 Task: Create a due date automation trigger when advanced on, on the monday of the week a card is due add fields without custom field "Resume" set to a date in this month at 11:00 AM.
Action: Mouse moved to (853, 105)
Screenshot: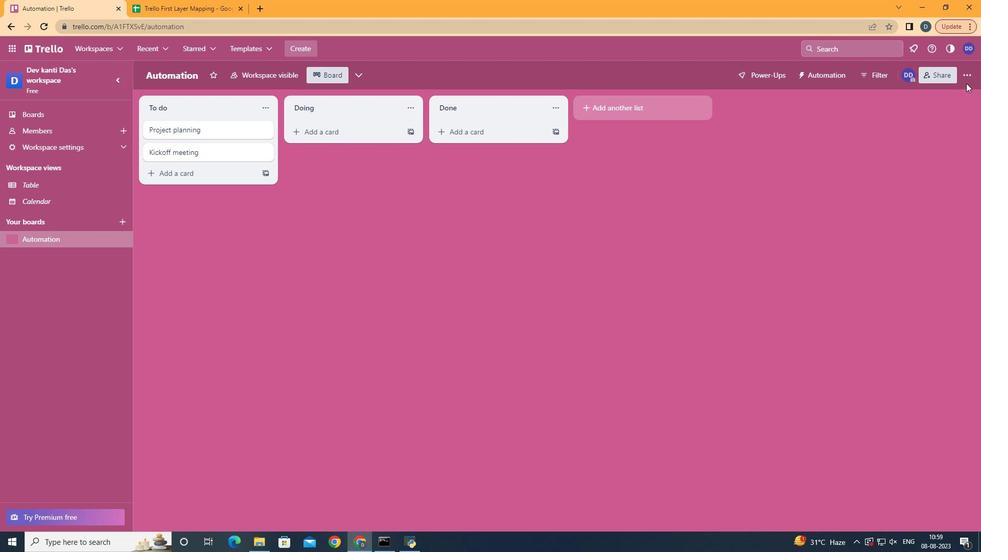
Action: Mouse pressed left at (853, 105)
Screenshot: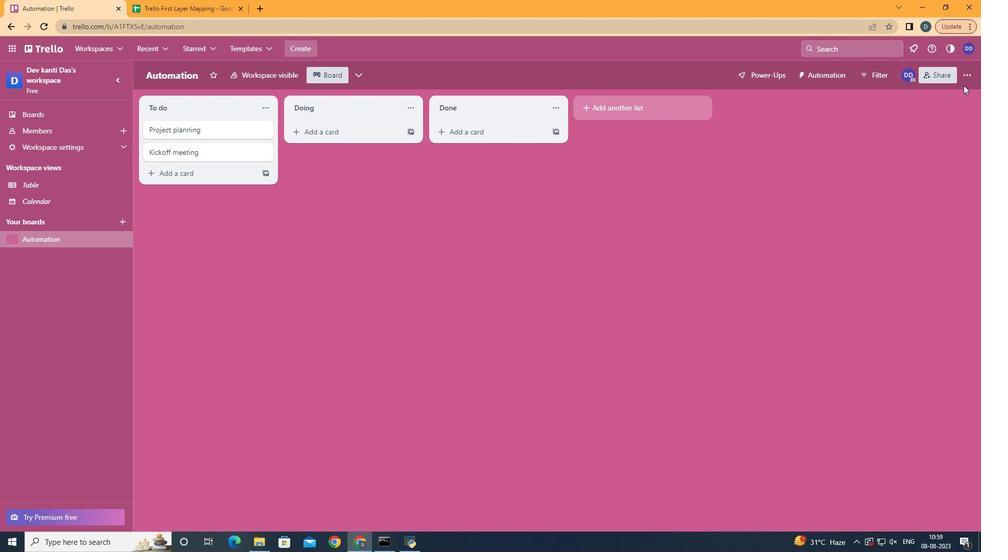 
Action: Mouse moved to (851, 101)
Screenshot: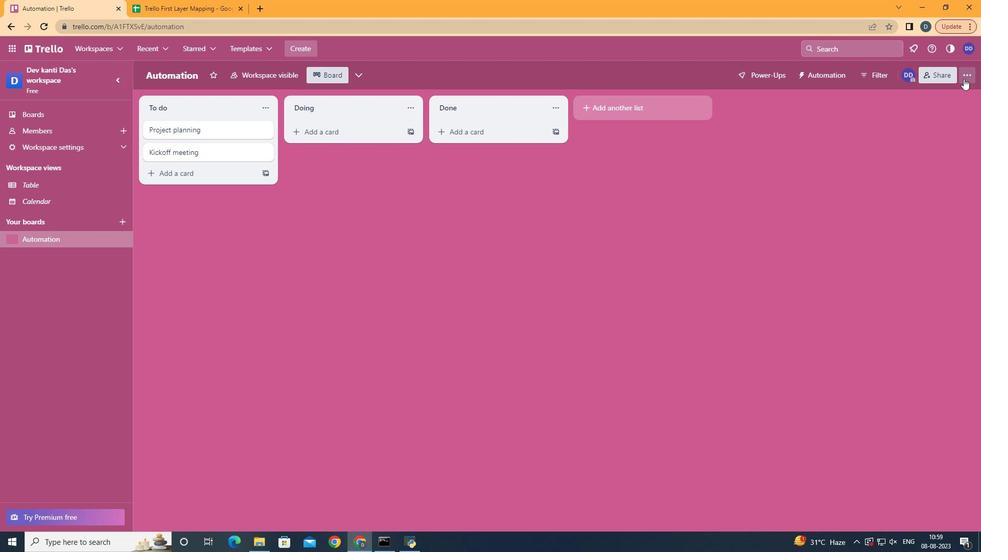 
Action: Mouse pressed left at (851, 101)
Screenshot: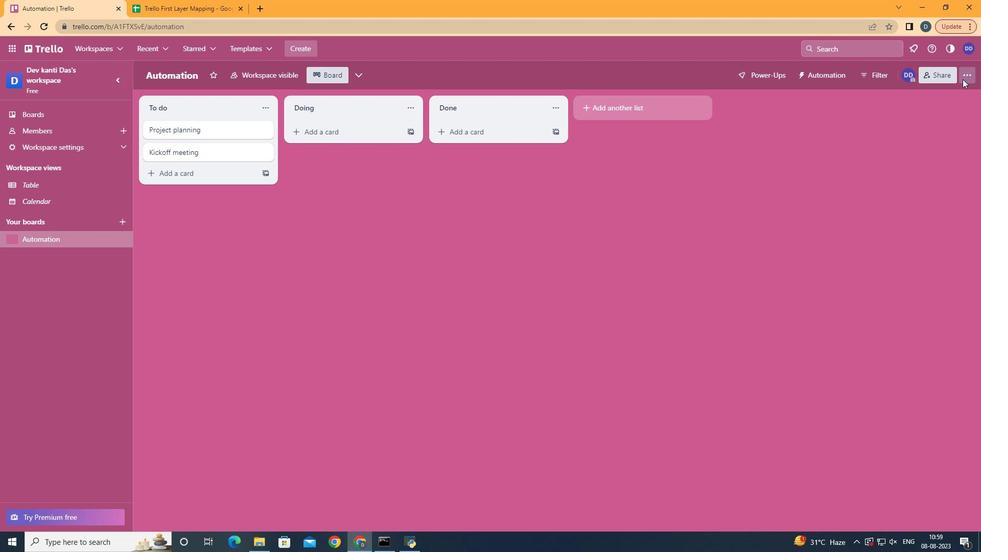 
Action: Mouse moved to (786, 225)
Screenshot: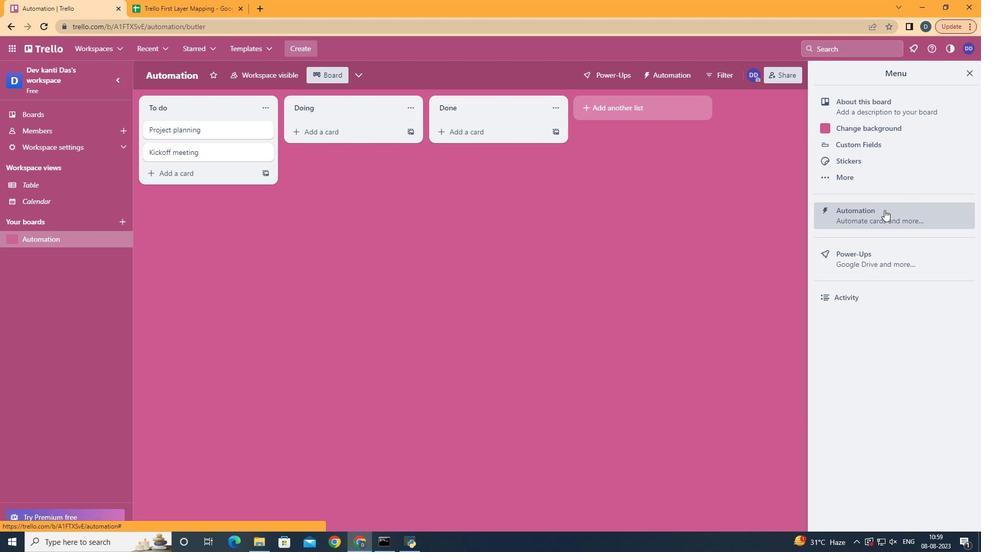 
Action: Mouse pressed left at (786, 225)
Screenshot: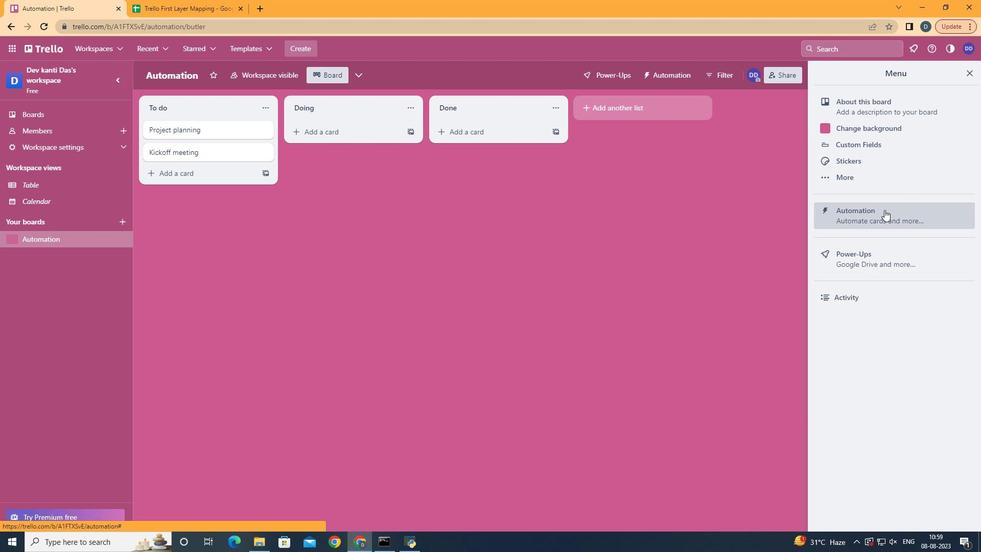 
Action: Mouse moved to (202, 218)
Screenshot: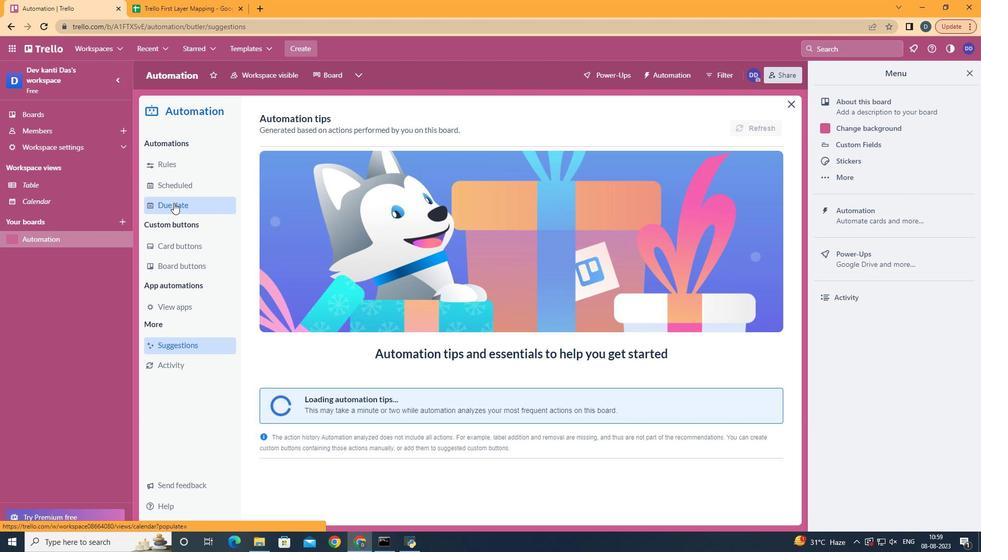 
Action: Mouse pressed left at (202, 218)
Screenshot: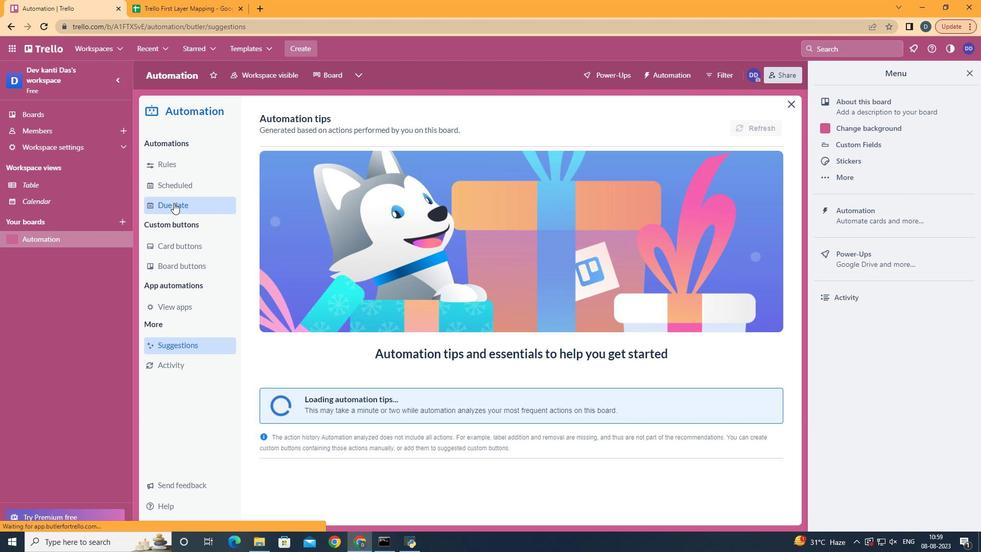 
Action: Mouse moved to (651, 139)
Screenshot: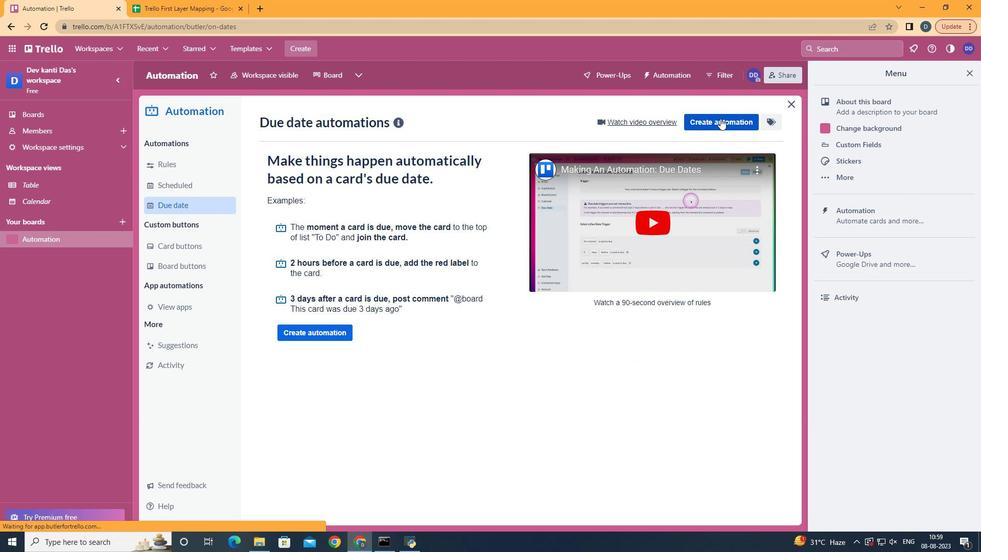 
Action: Mouse pressed left at (651, 139)
Screenshot: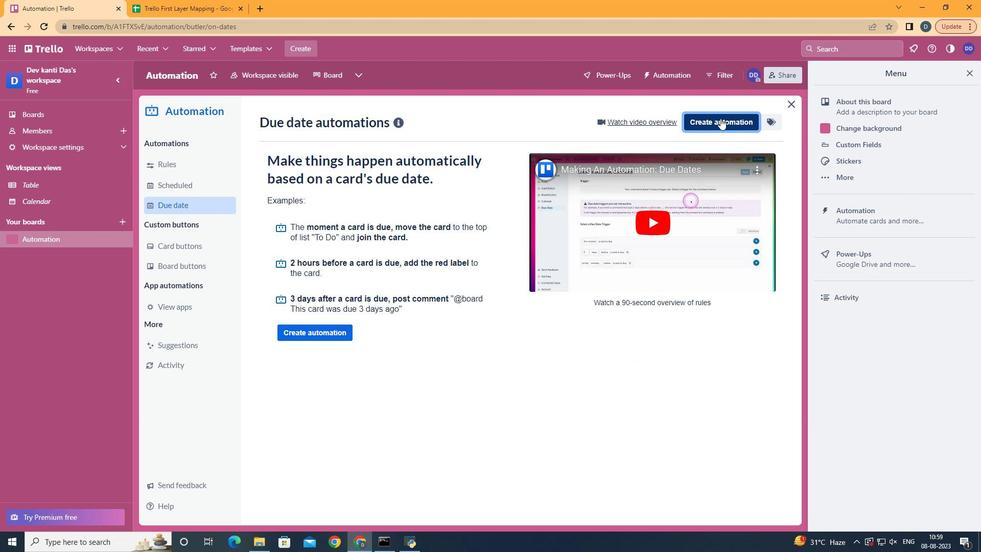 
Action: Mouse moved to (502, 236)
Screenshot: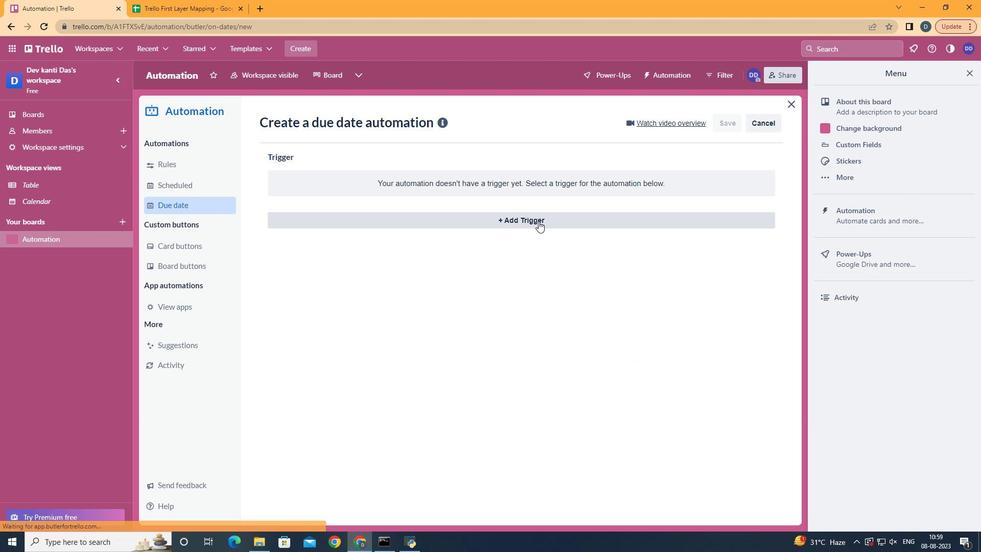 
Action: Mouse pressed left at (502, 236)
Screenshot: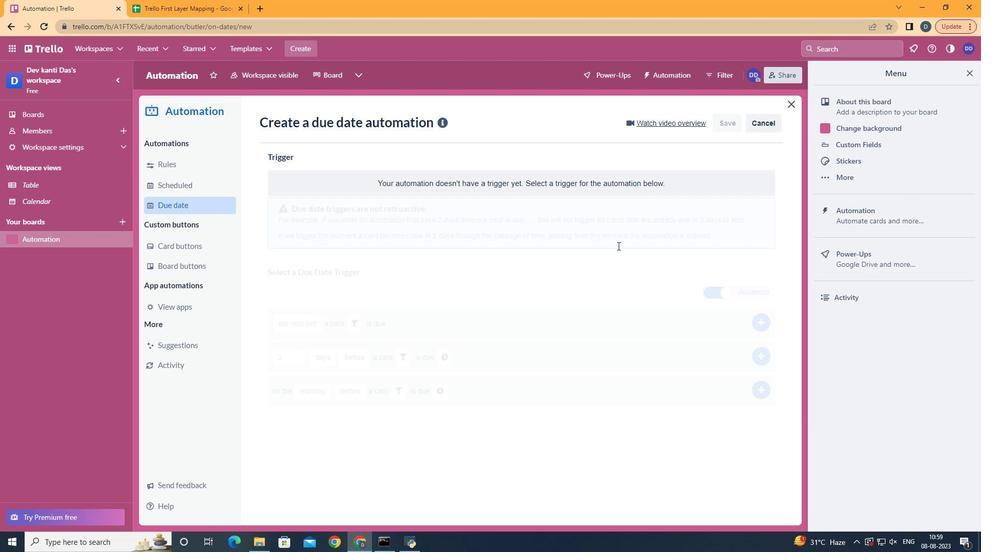 
Action: Mouse moved to (334, 279)
Screenshot: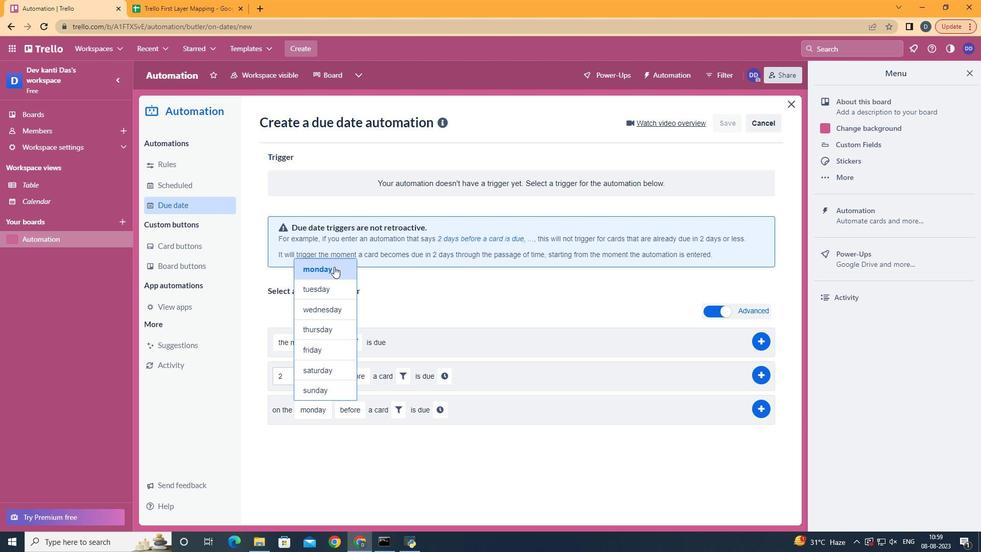 
Action: Mouse pressed left at (334, 279)
Screenshot: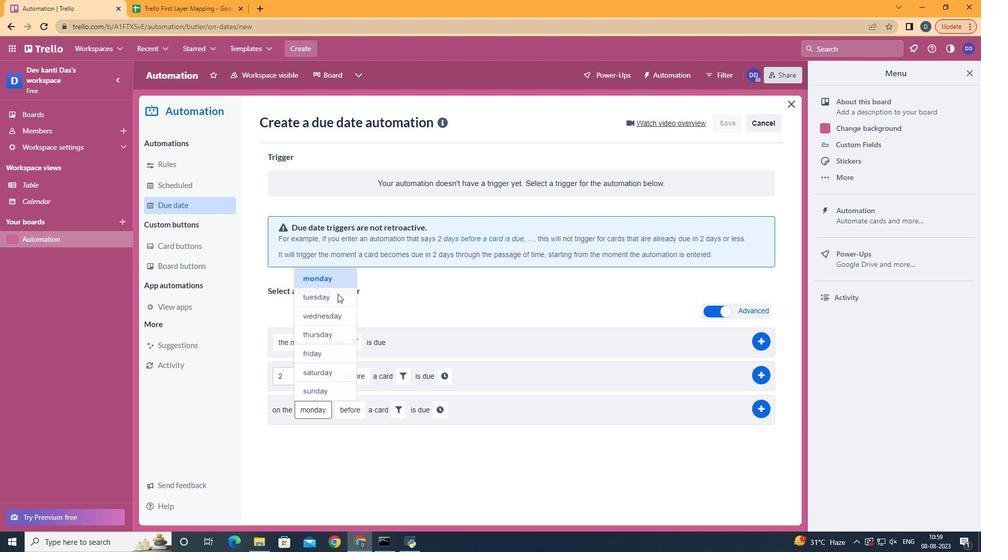 
Action: Mouse moved to (364, 472)
Screenshot: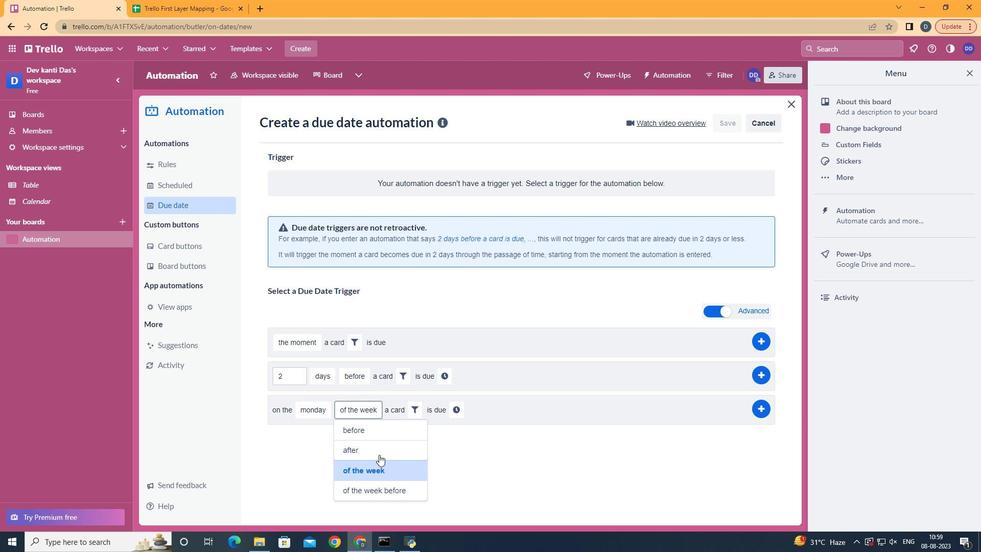 
Action: Mouse pressed left at (364, 472)
Screenshot: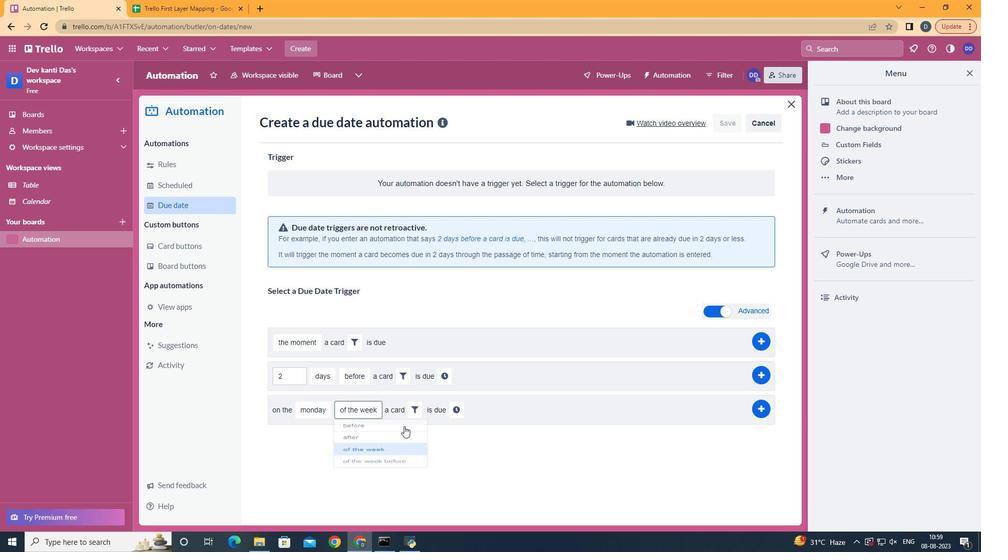 
Action: Mouse moved to (400, 408)
Screenshot: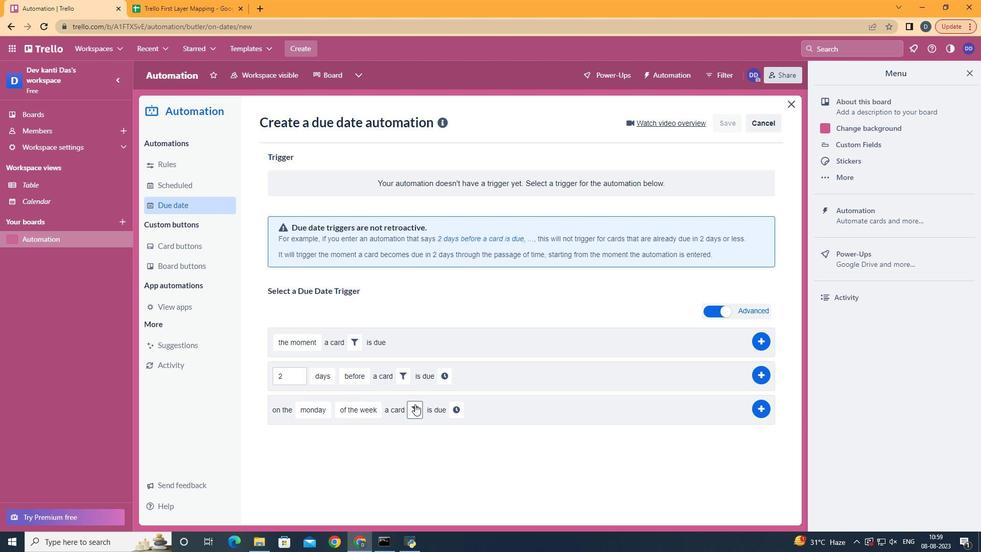
Action: Mouse pressed left at (400, 408)
Screenshot: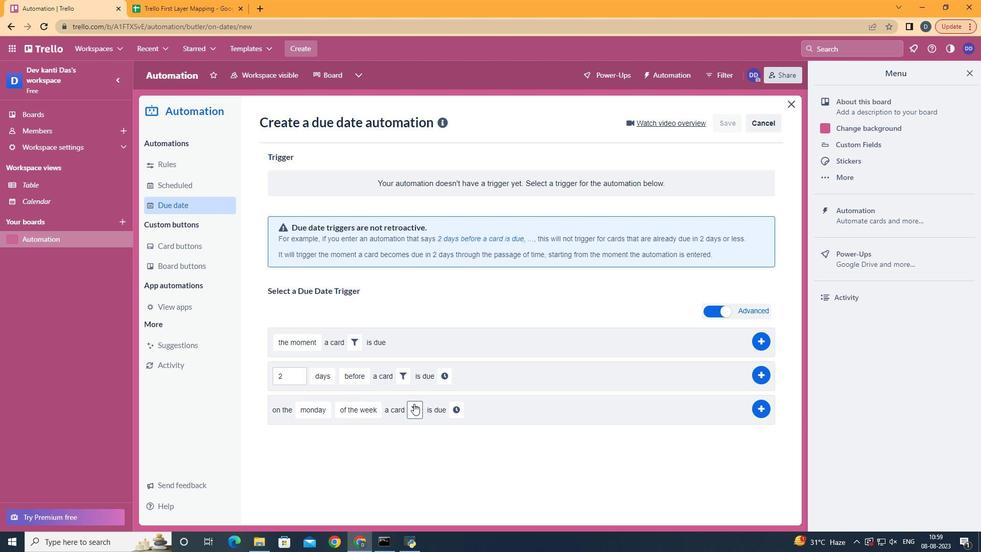 
Action: Mouse moved to (530, 447)
Screenshot: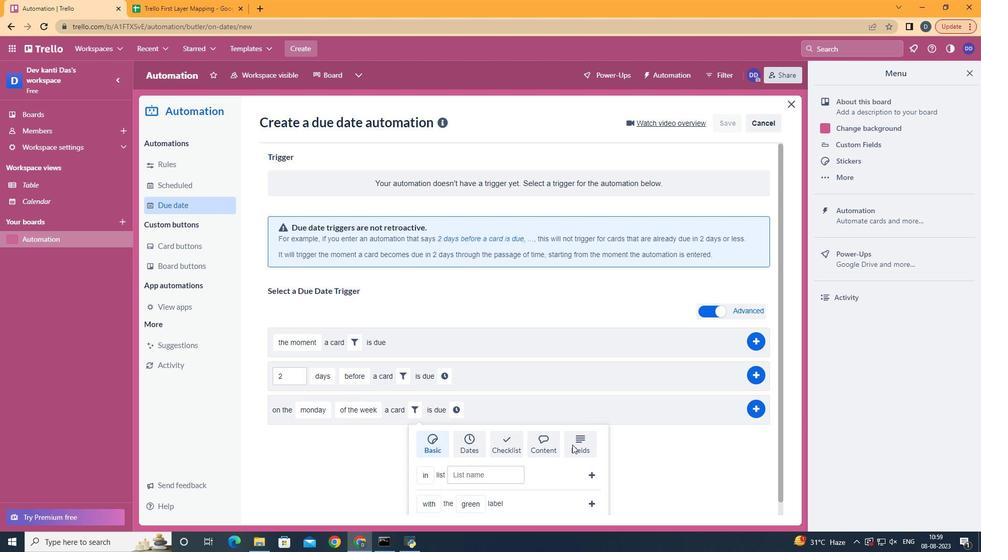 
Action: Mouse pressed left at (530, 447)
Screenshot: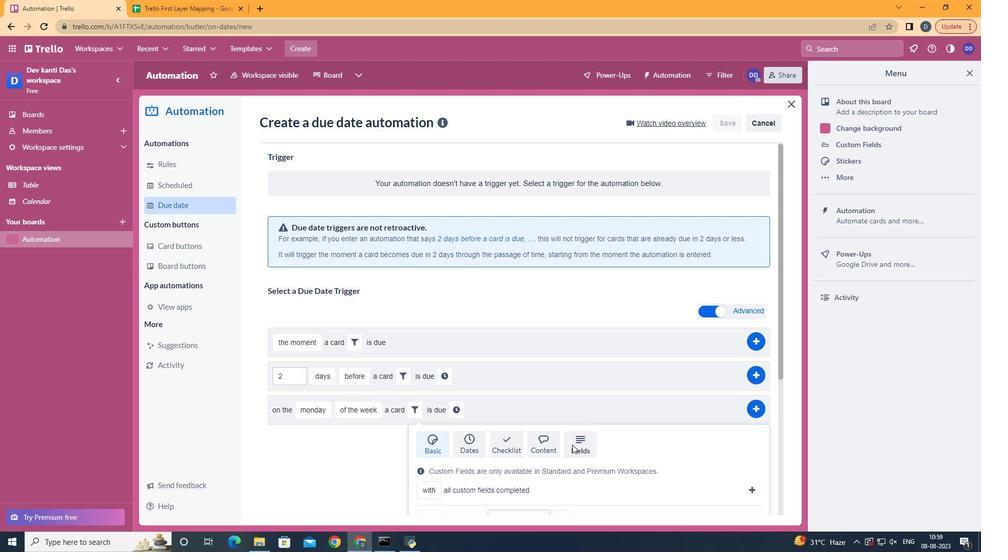 
Action: Mouse scrolled (530, 446) with delta (0, 0)
Screenshot: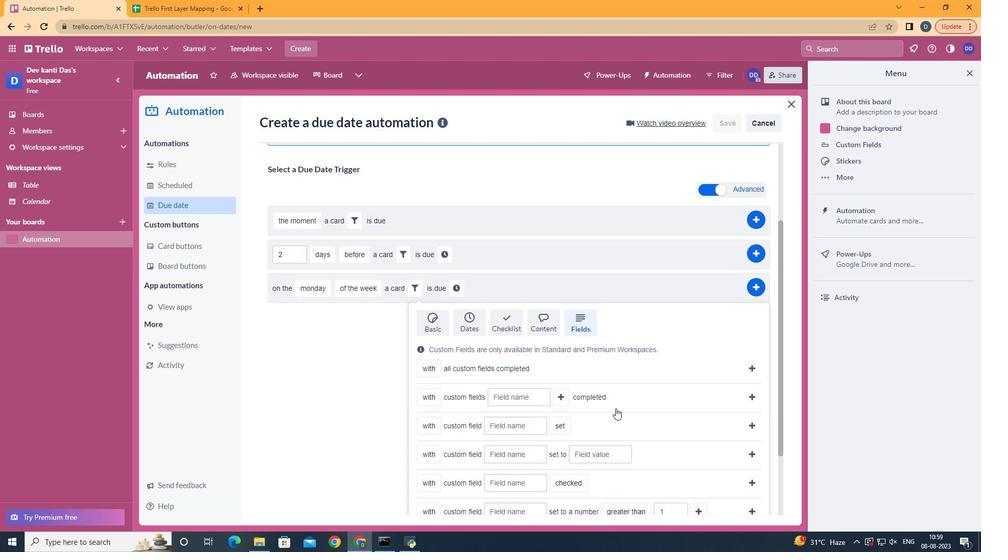 
Action: Mouse scrolled (530, 446) with delta (0, 0)
Screenshot: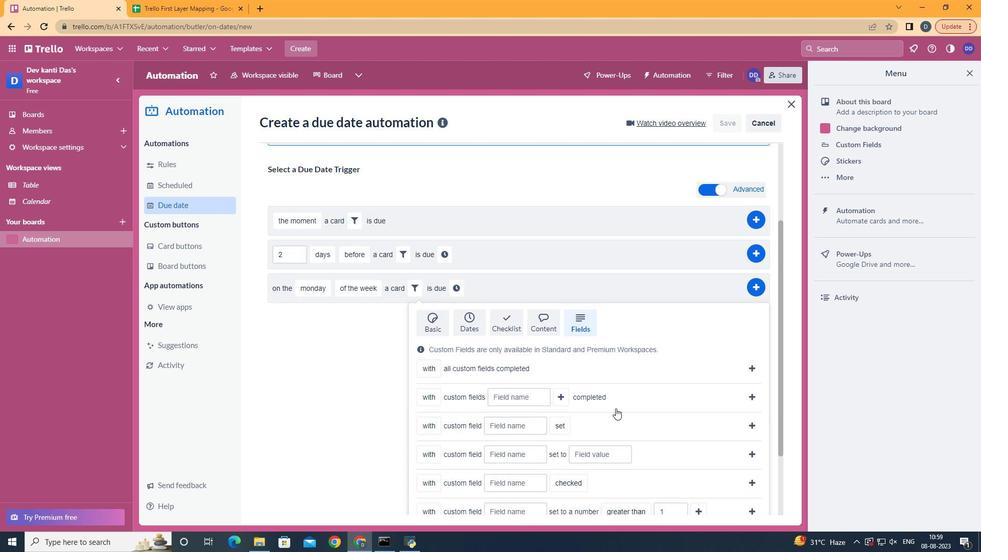 
Action: Mouse scrolled (530, 446) with delta (0, 0)
Screenshot: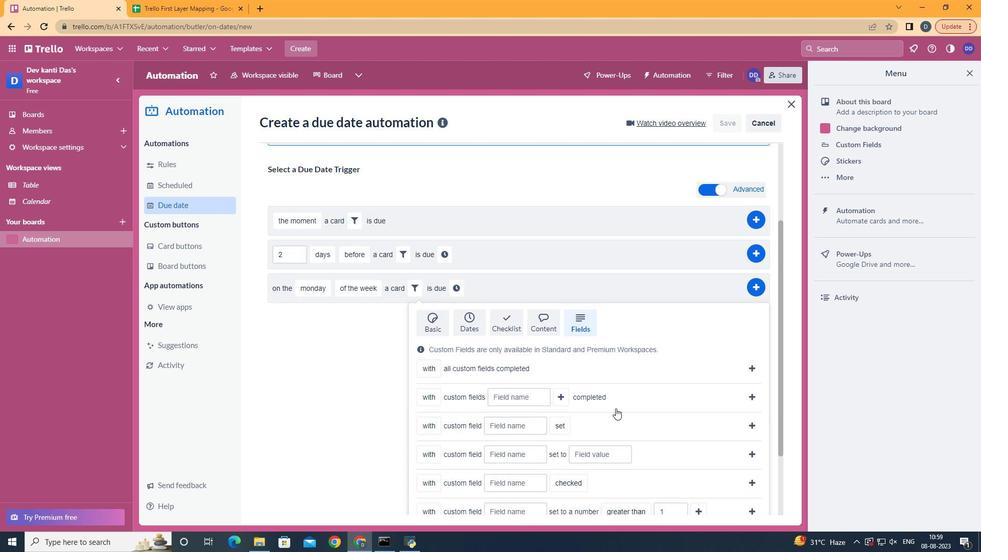 
Action: Mouse scrolled (530, 446) with delta (0, 0)
Screenshot: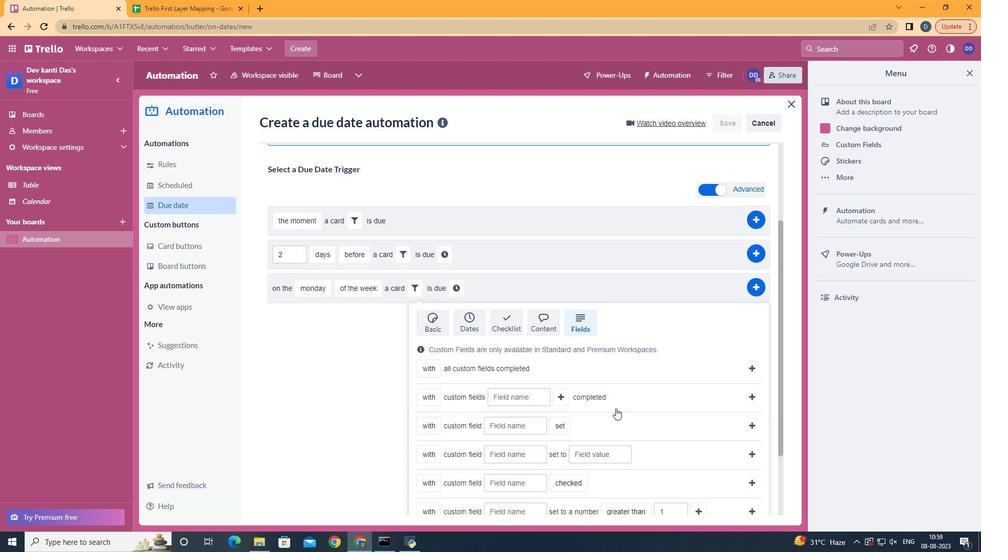 
Action: Mouse scrolled (530, 446) with delta (0, 0)
Screenshot: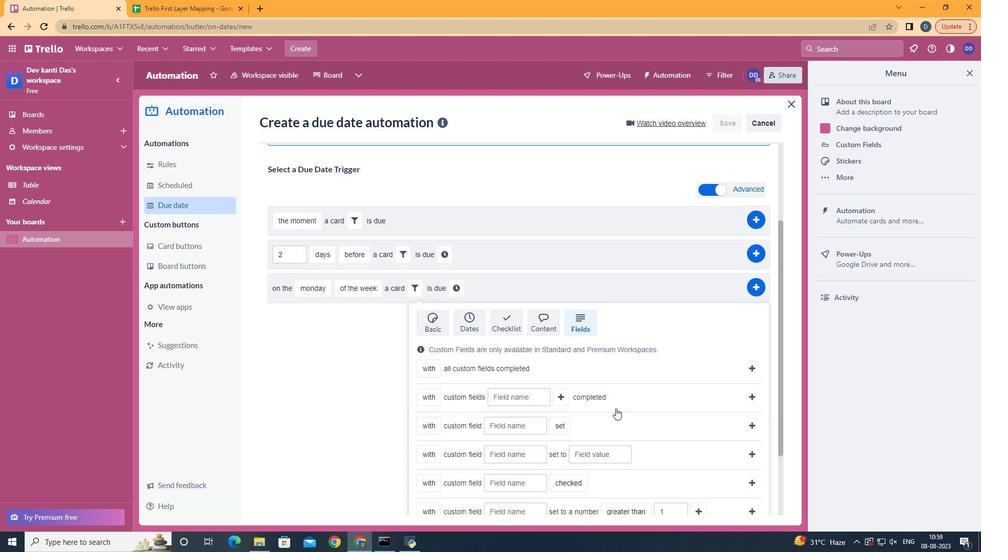 
Action: Mouse moved to (418, 481)
Screenshot: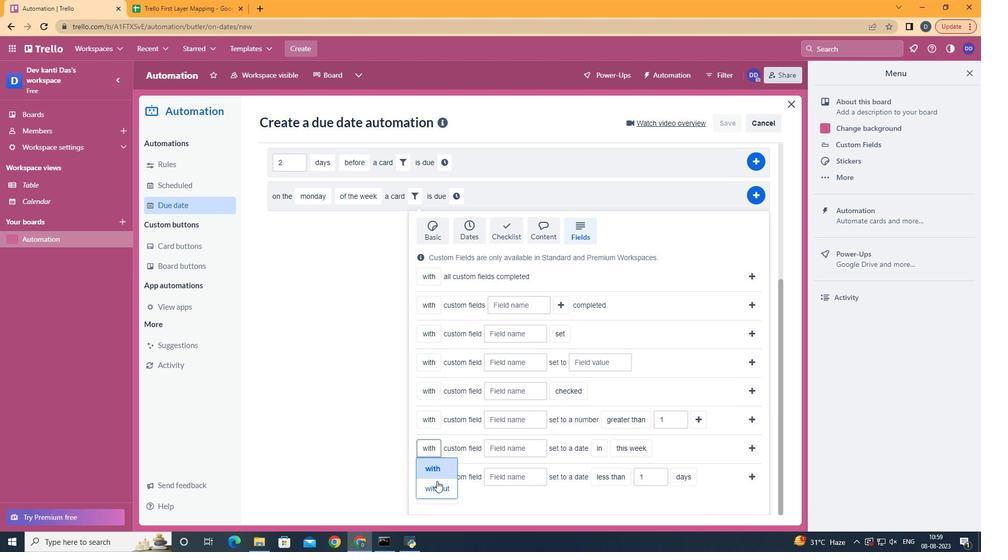 
Action: Mouse pressed left at (418, 481)
Screenshot: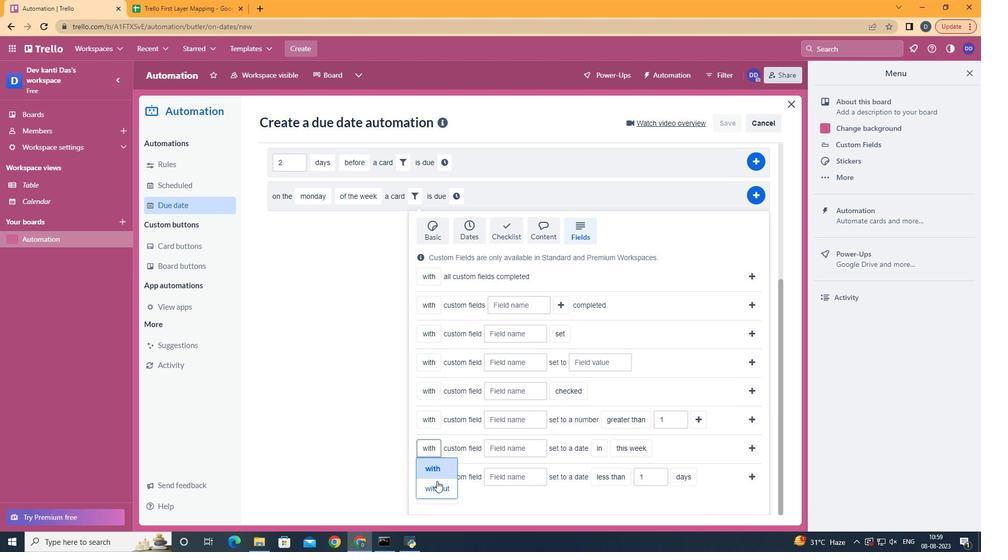 
Action: Mouse moved to (479, 452)
Screenshot: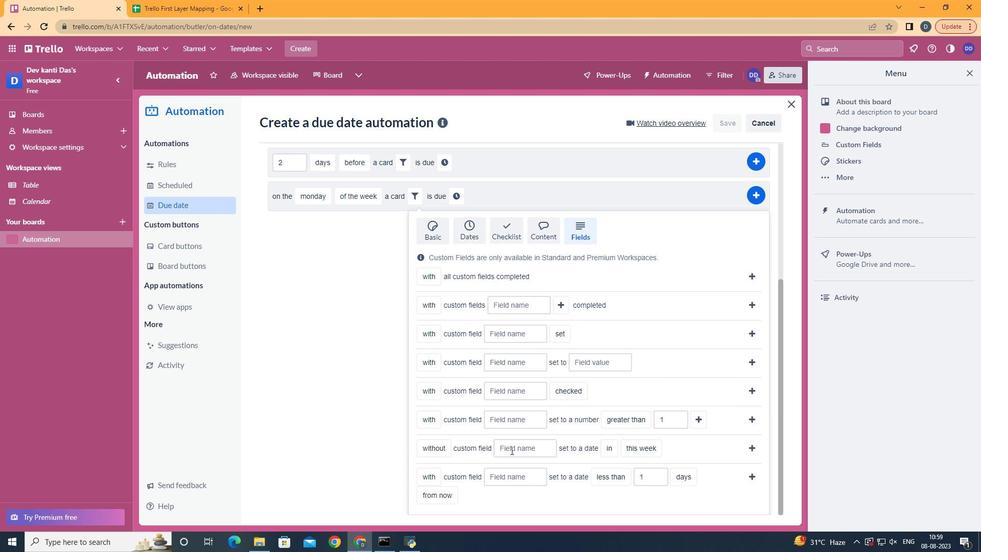 
Action: Mouse pressed left at (479, 452)
Screenshot: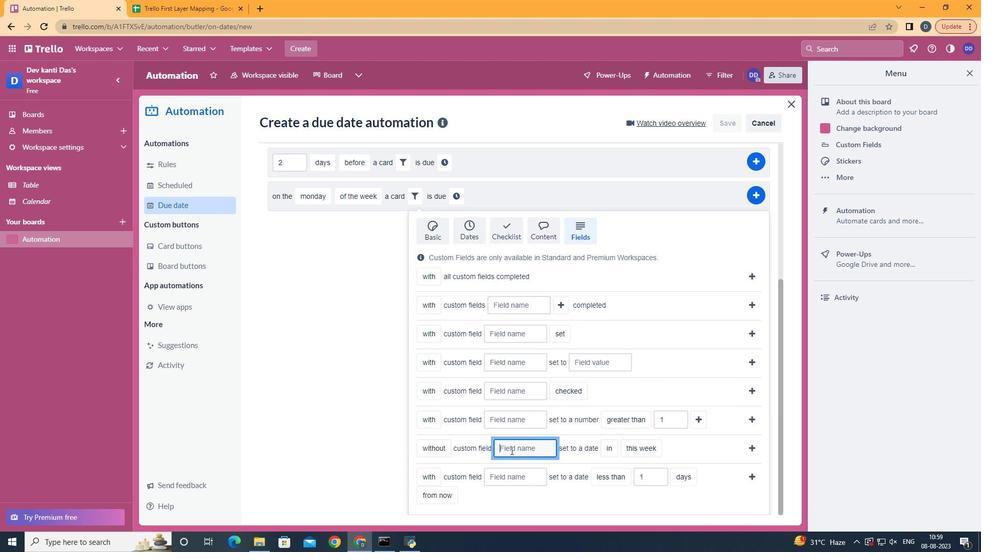
Action: Key pressed <Key.shift>Resume
Screenshot: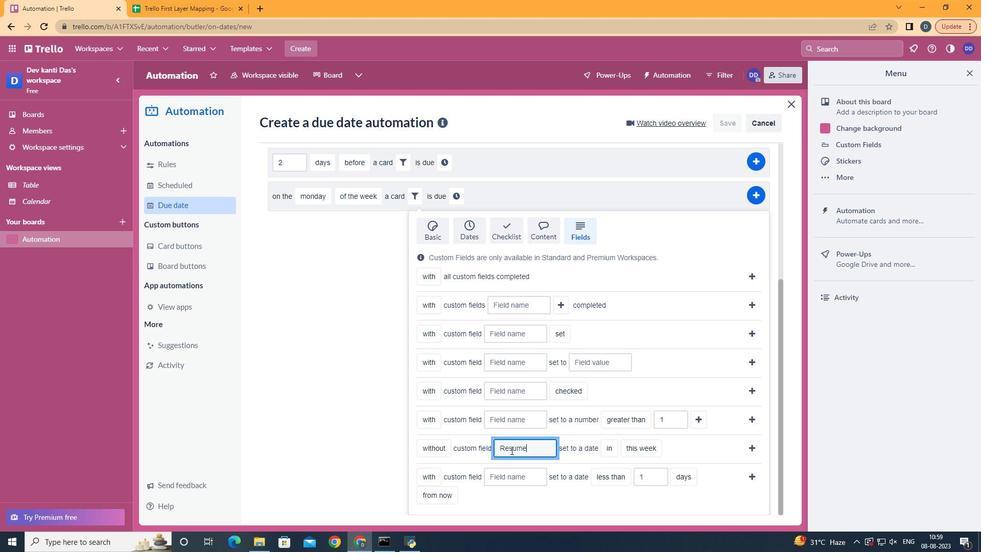 
Action: Mouse moved to (561, 466)
Screenshot: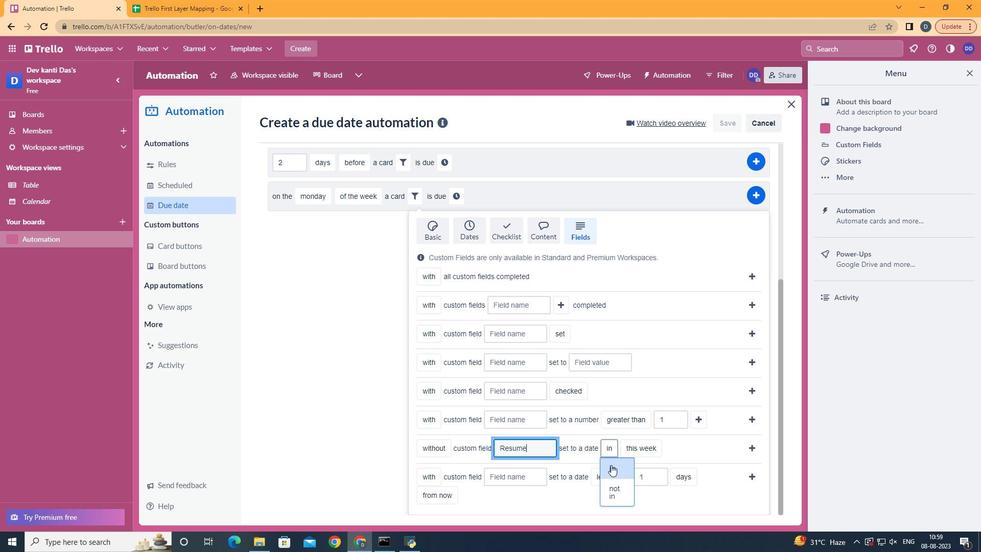 
Action: Mouse pressed left at (561, 466)
Screenshot: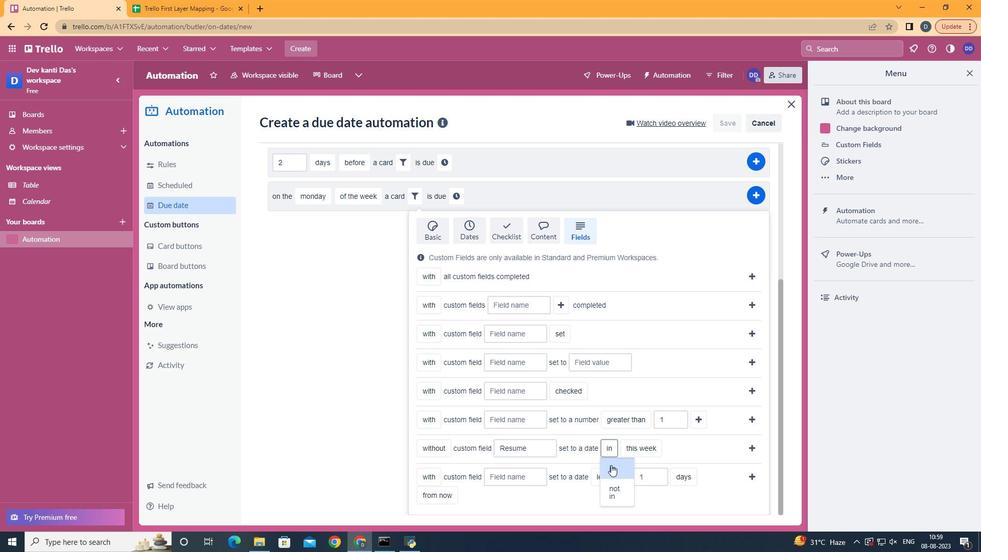 
Action: Mouse moved to (595, 487)
Screenshot: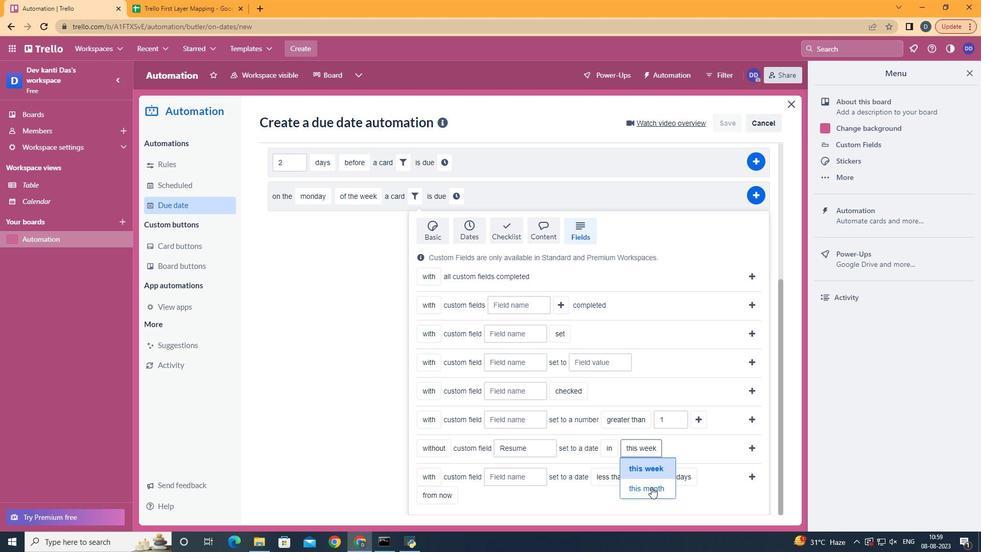
Action: Mouse pressed left at (595, 487)
Screenshot: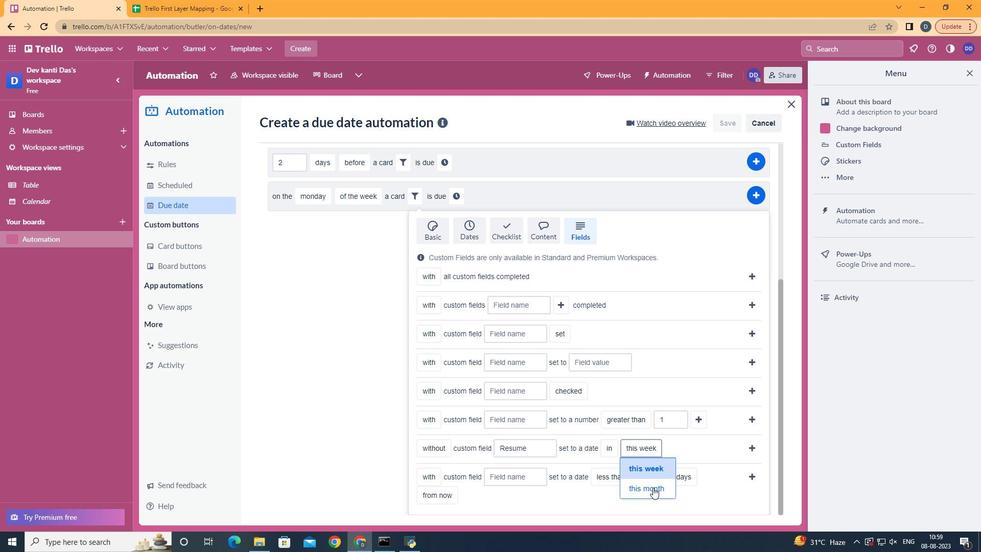 
Action: Mouse moved to (675, 452)
Screenshot: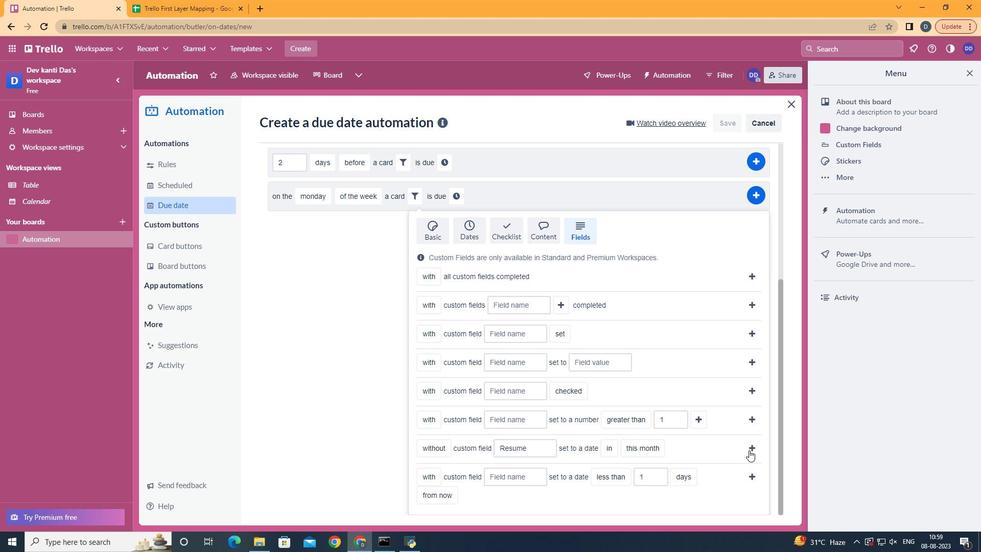 
Action: Mouse pressed left at (675, 452)
Screenshot: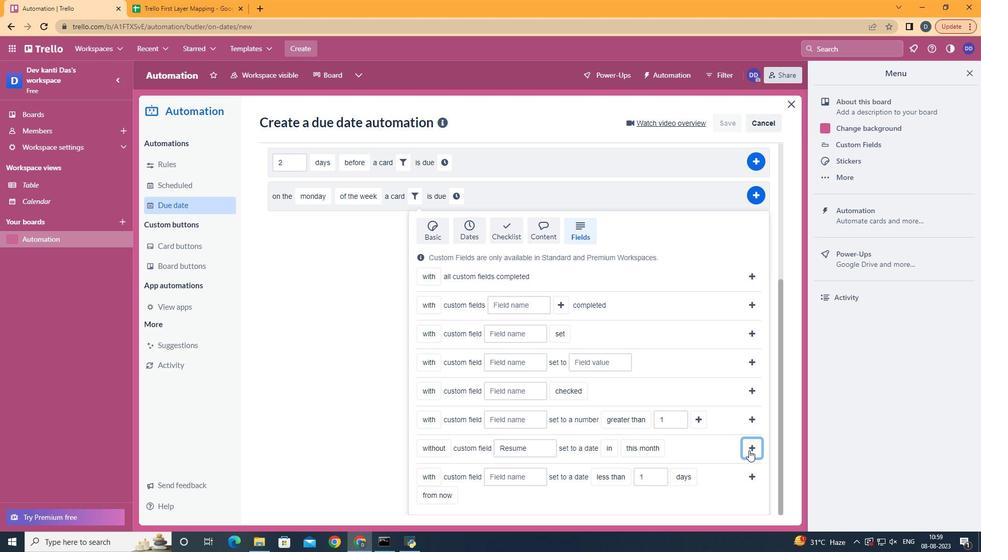 
Action: Mouse moved to (599, 413)
Screenshot: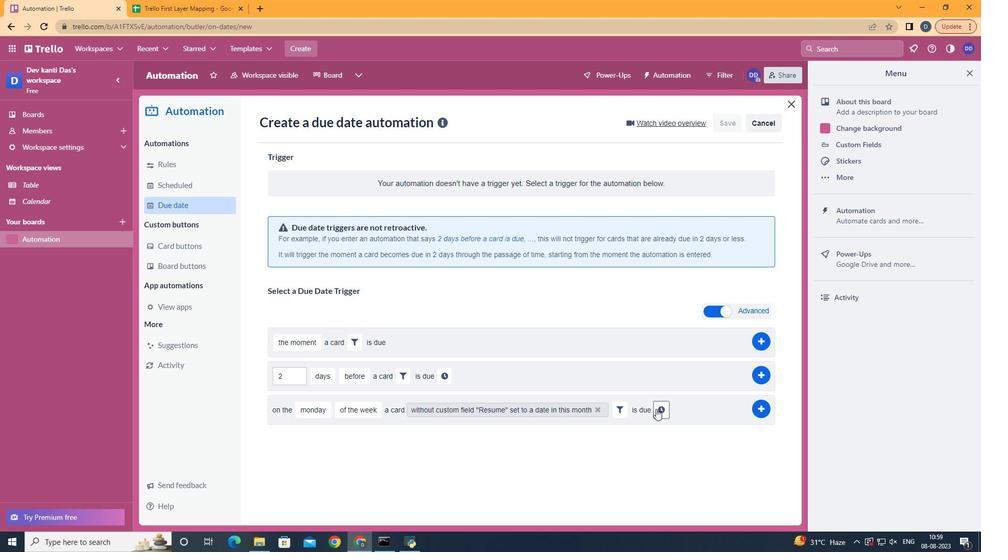 
Action: Mouse pressed left at (599, 413)
Screenshot: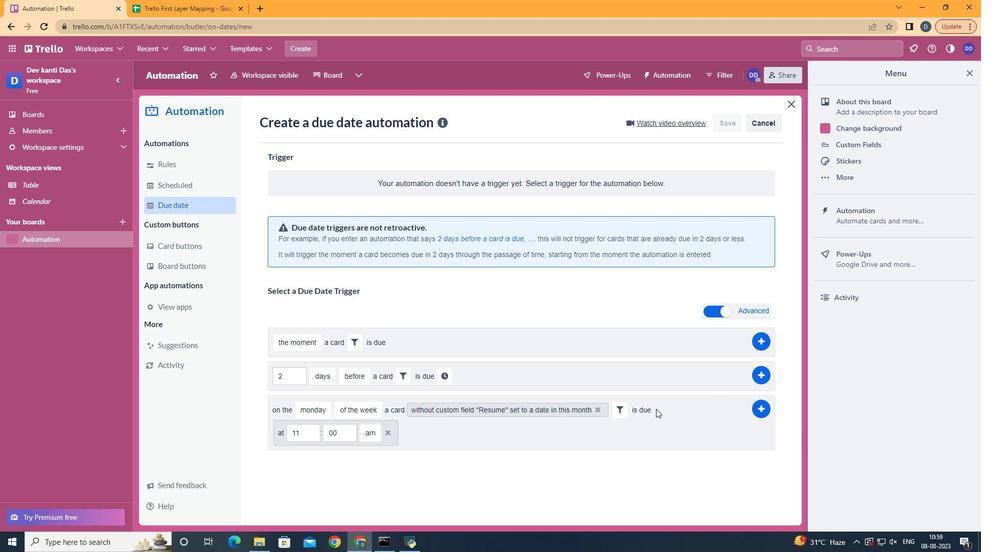 
Action: Mouse moved to (685, 414)
Screenshot: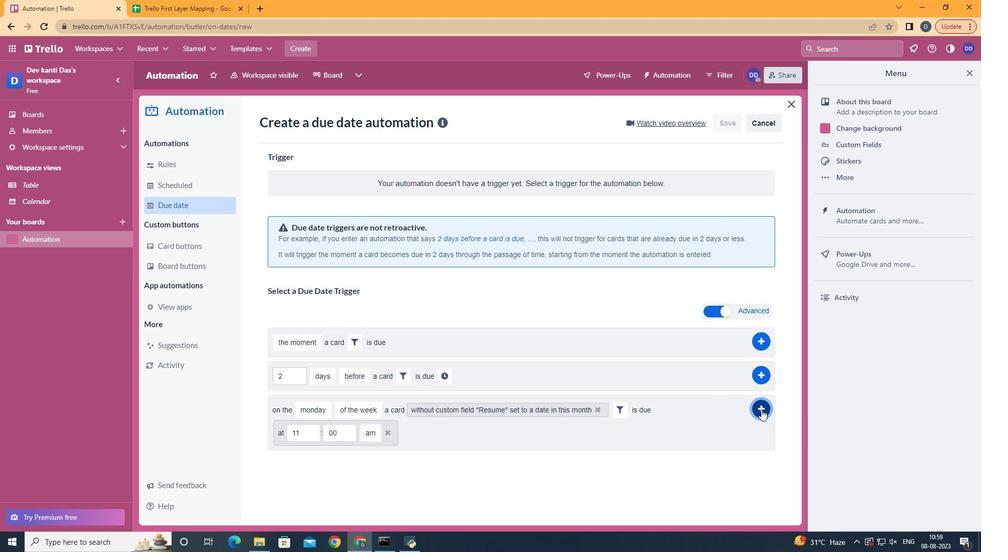 
Action: Mouse pressed left at (685, 414)
Screenshot: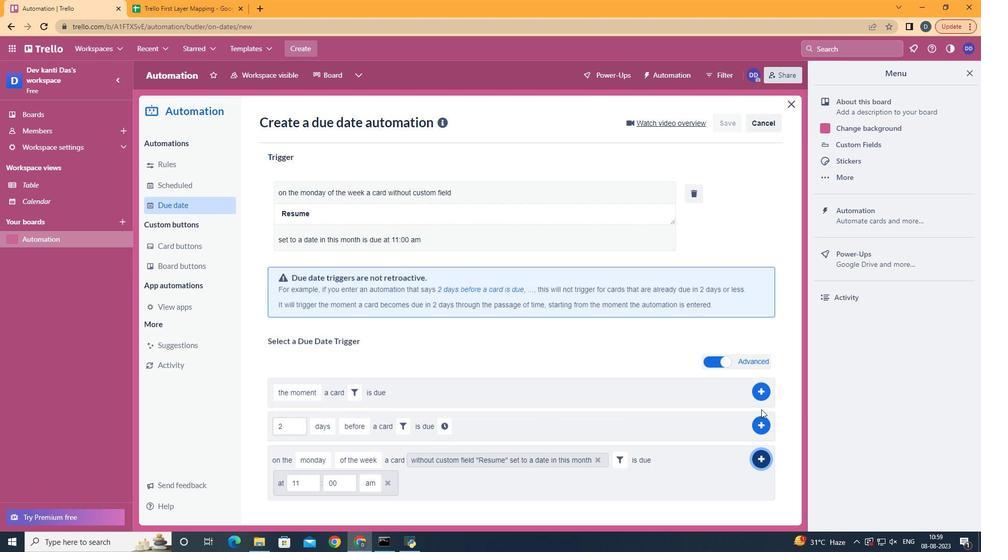 
Action: Mouse moved to (556, 187)
Screenshot: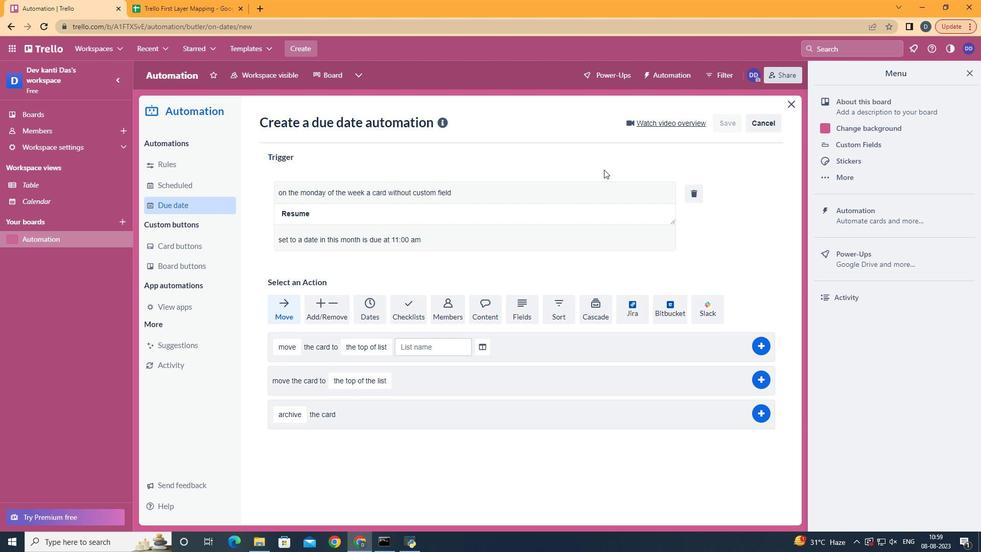 
